 Task: Create a section Blitz Brigade and in the section, add a milestone Web Analytics Implementation in the project AgileEdge
Action: Mouse moved to (46, 397)
Screenshot: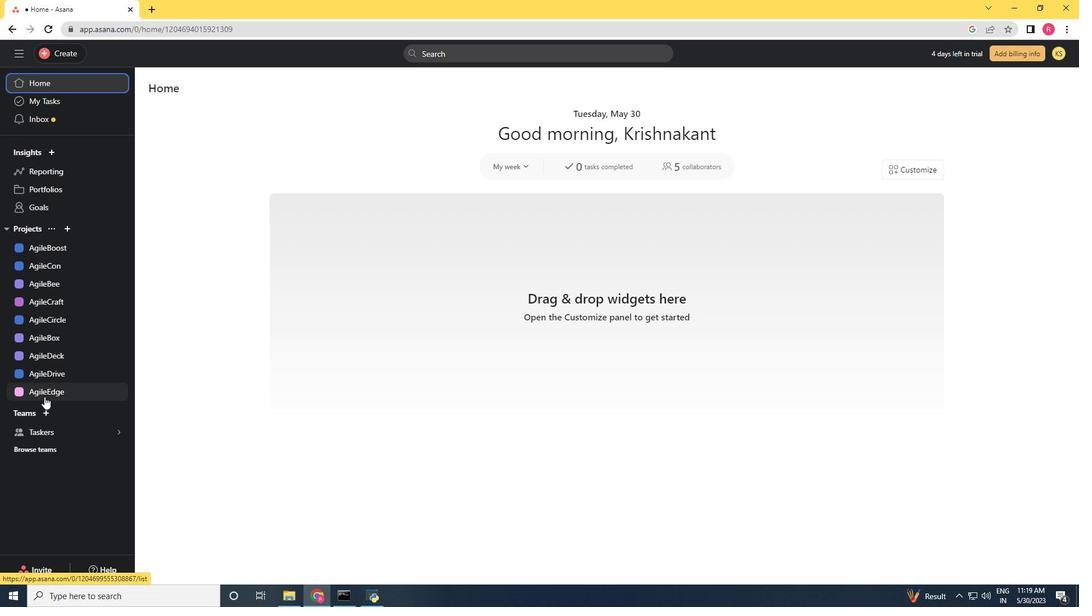 
Action: Mouse pressed left at (46, 397)
Screenshot: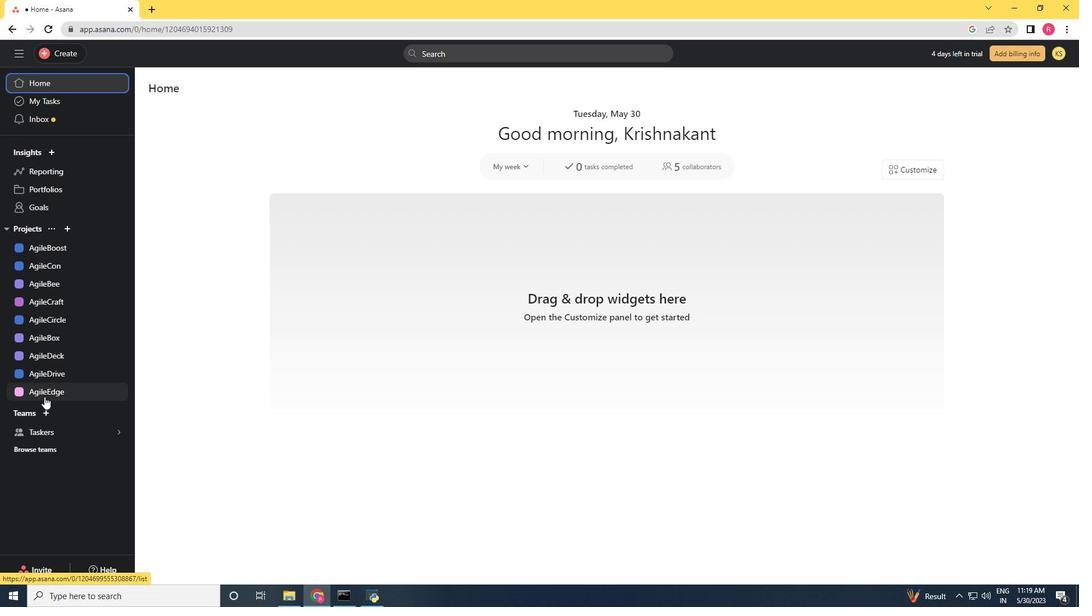 
Action: Mouse moved to (190, 521)
Screenshot: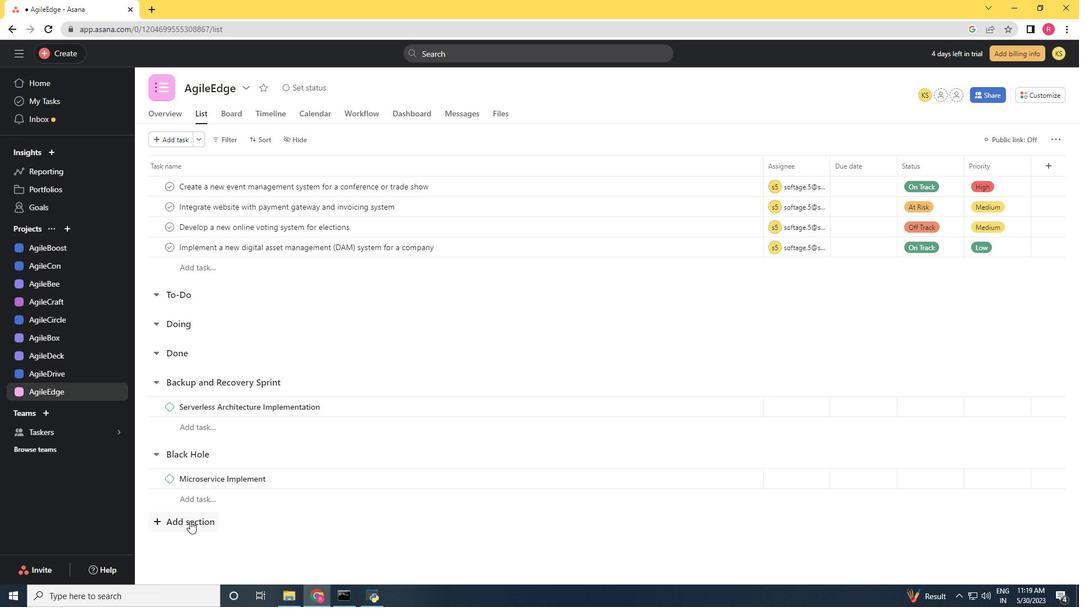 
Action: Mouse pressed left at (190, 521)
Screenshot: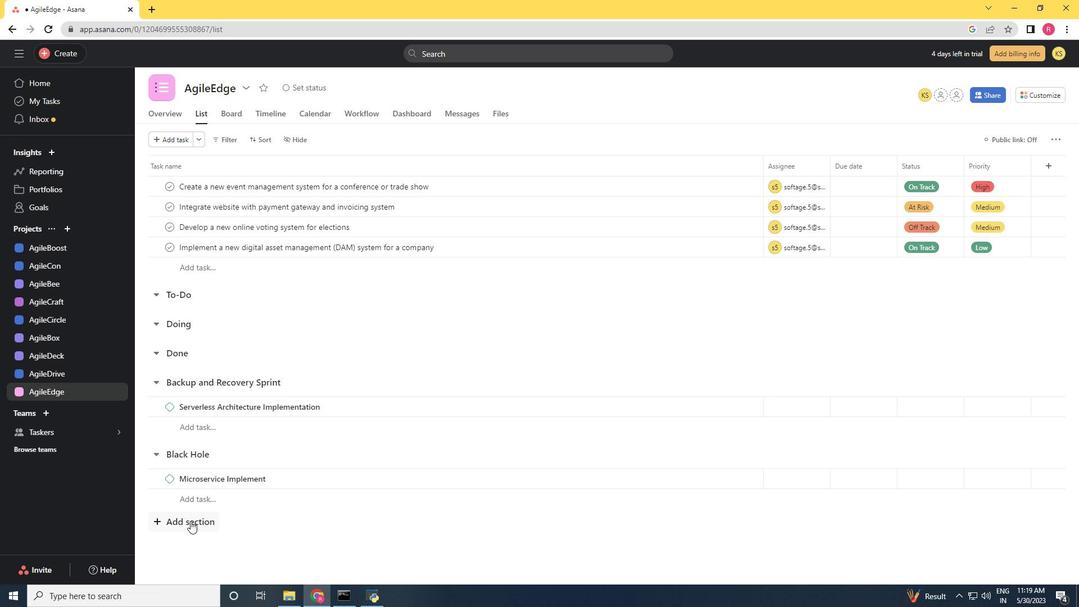 
Action: Mouse moved to (191, 521)
Screenshot: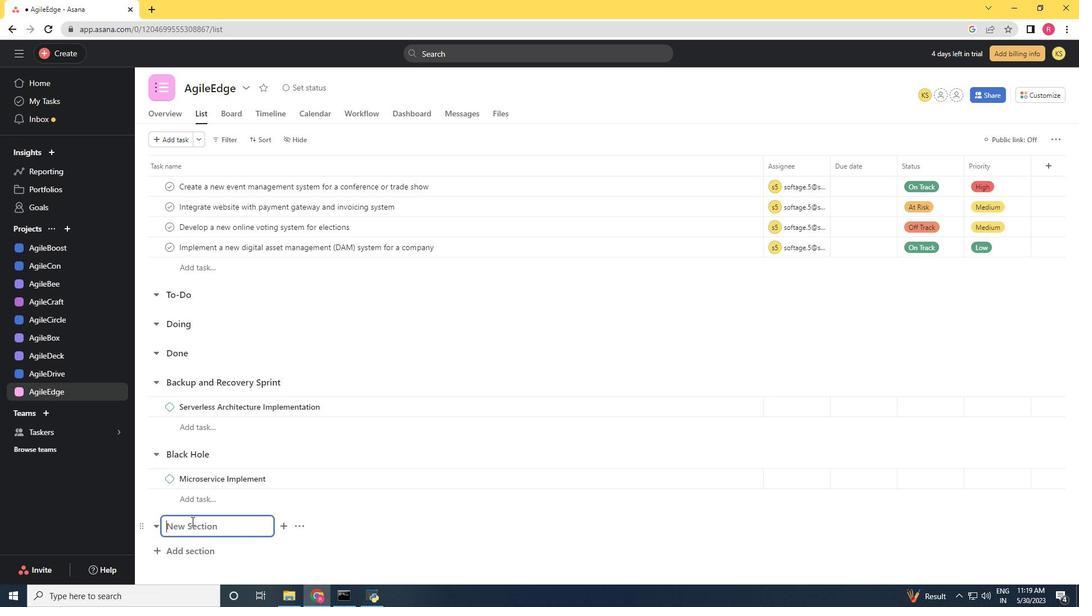 
Action: Mouse scrolled (191, 520) with delta (0, 0)
Screenshot: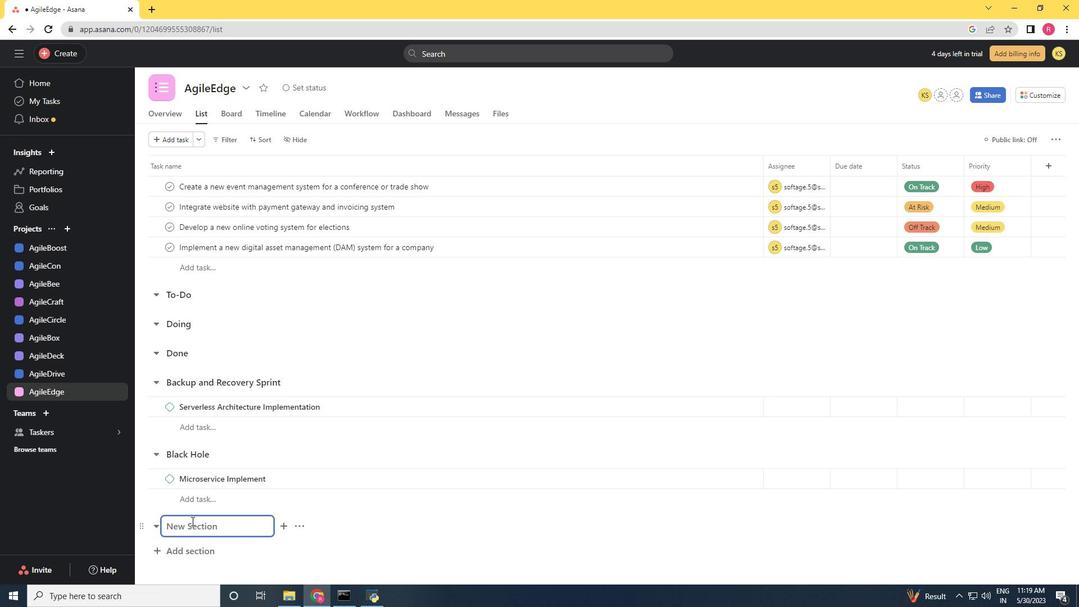 
Action: Mouse scrolled (191, 520) with delta (0, 0)
Screenshot: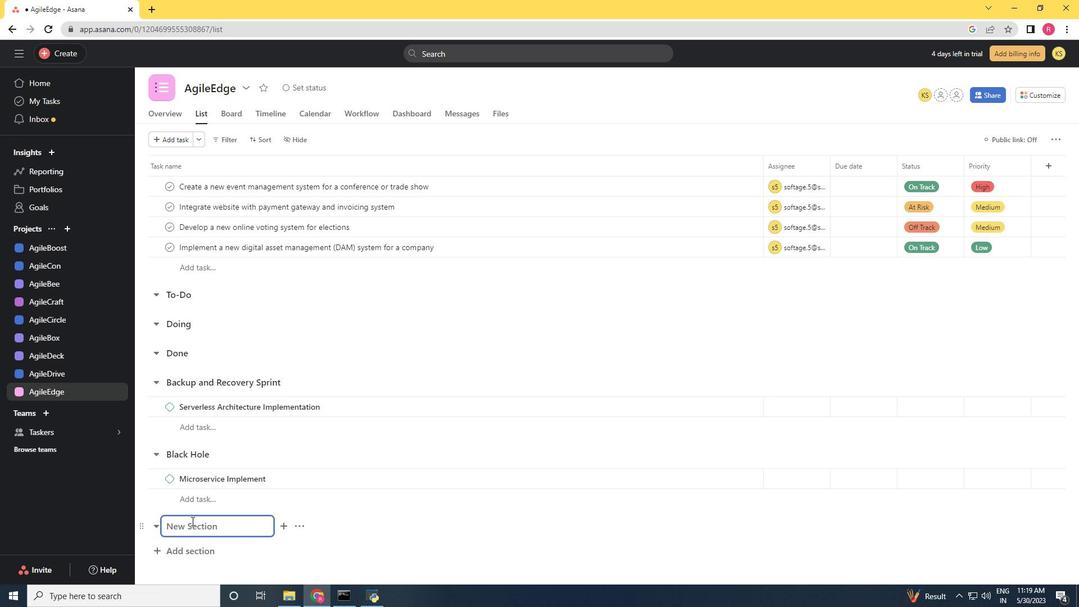 
Action: Key pressed <Key.shift>Blitz<Key.space><Key.shift>Brid<Key.backspace>gade<Key.enter><Key.shift><Key.shift><Key.shift><Key.shift><Key.shift><Key.shift>Web<Key.space><Key.shift>Analytics<Key.space><Key.shift>Implement<Key.space><Key.backspace>ation<Key.space>
Screenshot: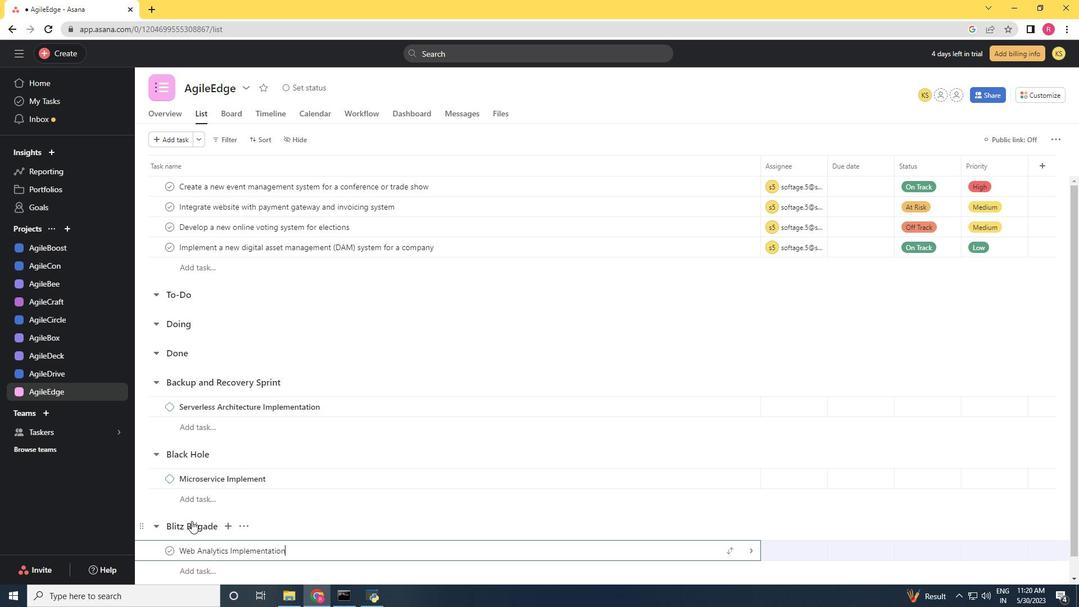 
Action: Mouse scrolled (191, 520) with delta (0, 0)
Screenshot: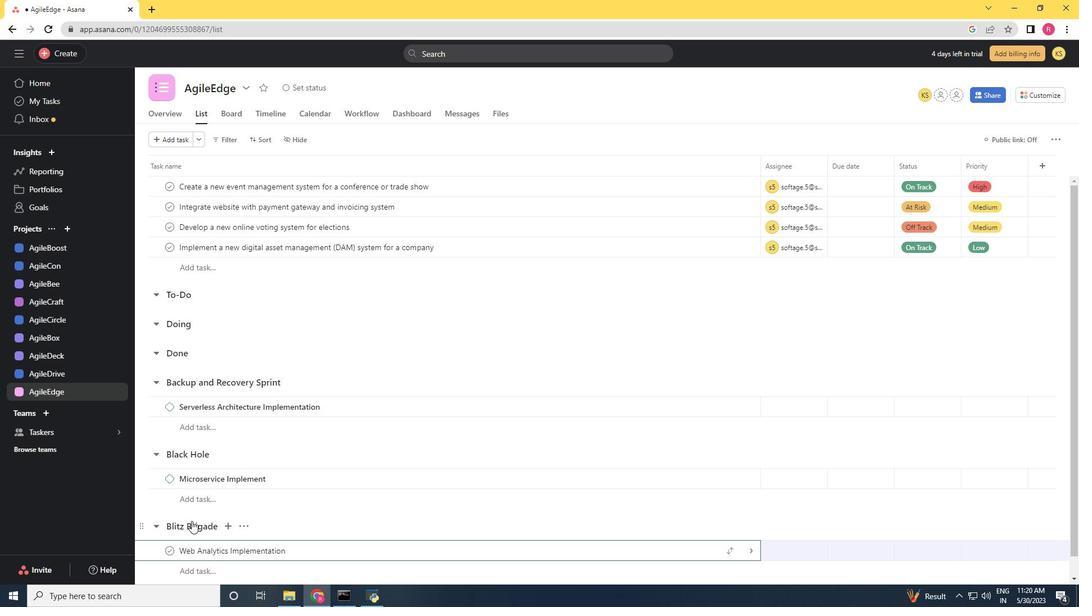 
Action: Mouse moved to (323, 530)
Screenshot: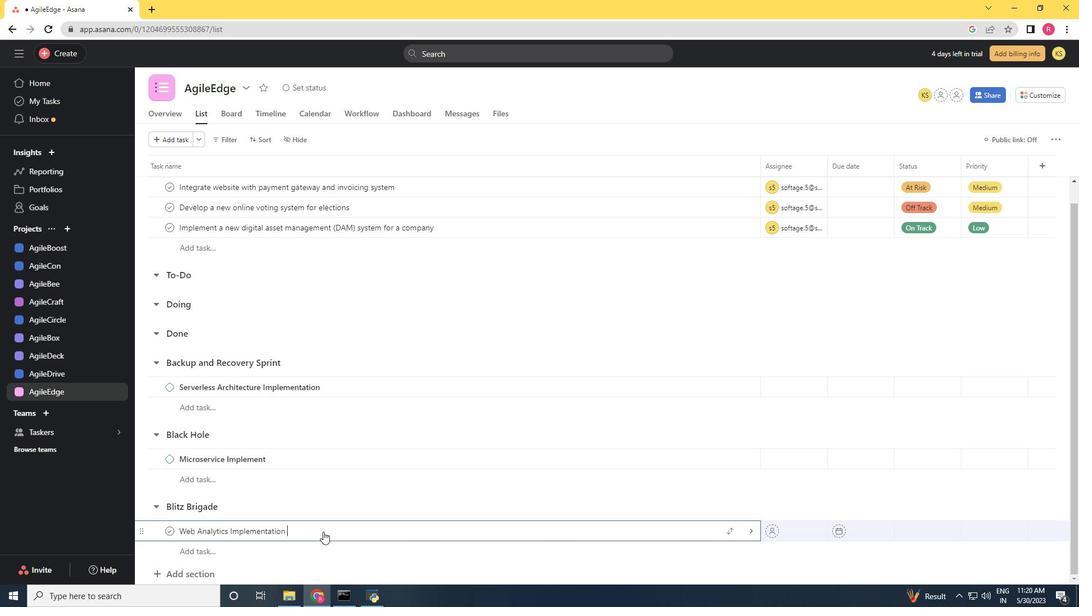 
Action: Mouse pressed right at (323, 530)
Screenshot: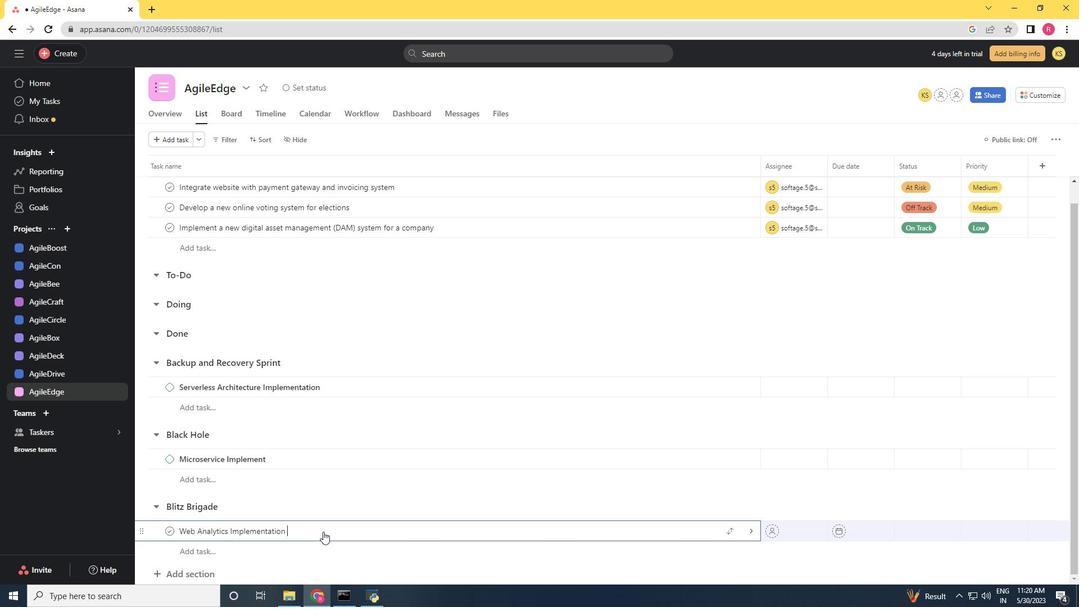 
Action: Mouse moved to (362, 474)
Screenshot: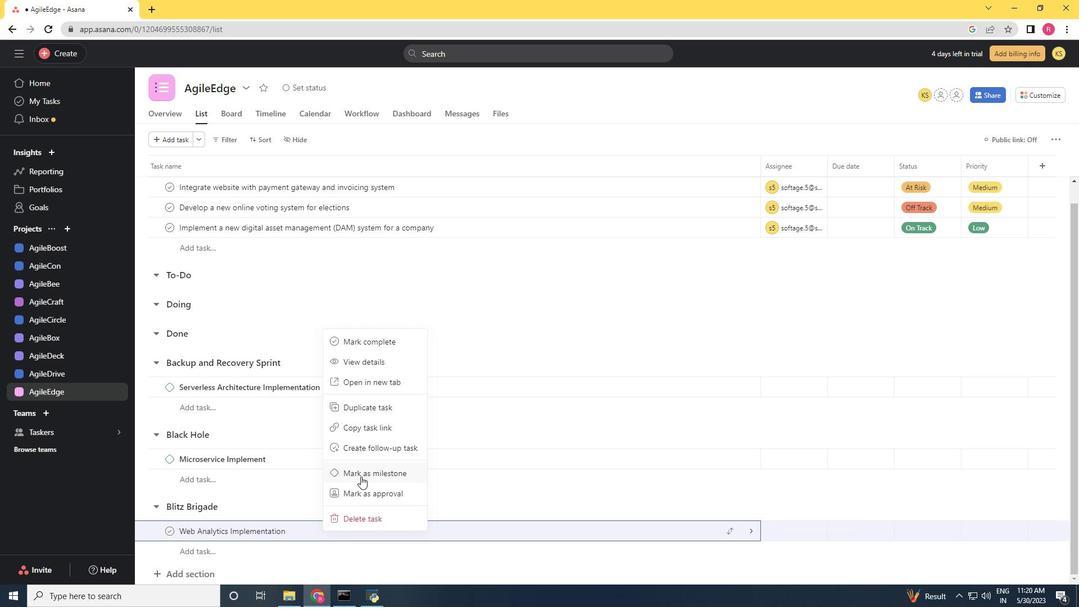 
Action: Mouse pressed left at (362, 474)
Screenshot: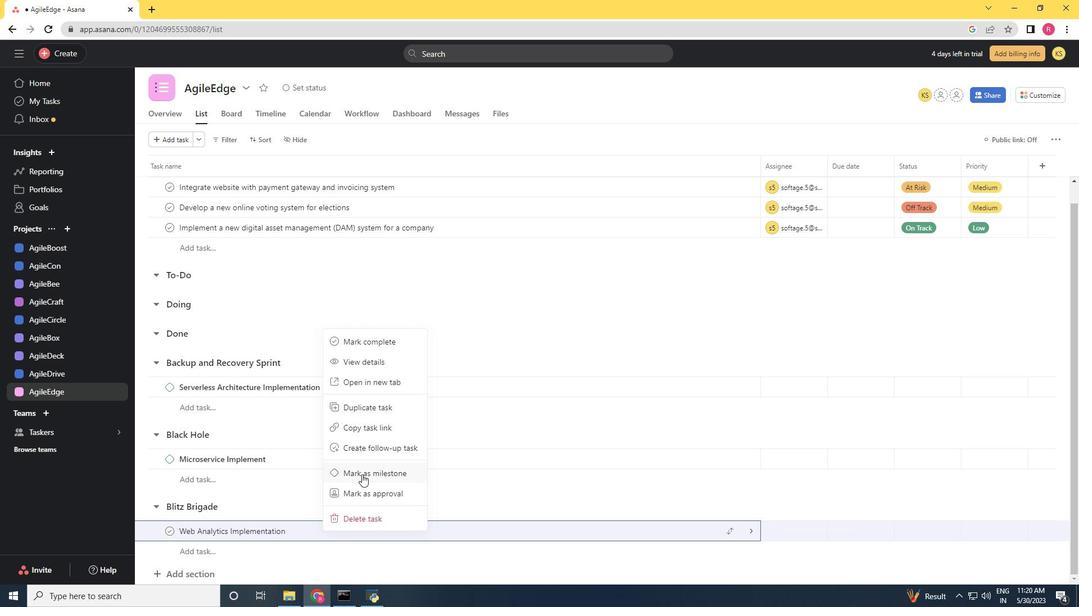 
Action: Mouse scrolled (362, 474) with delta (0, 0)
Screenshot: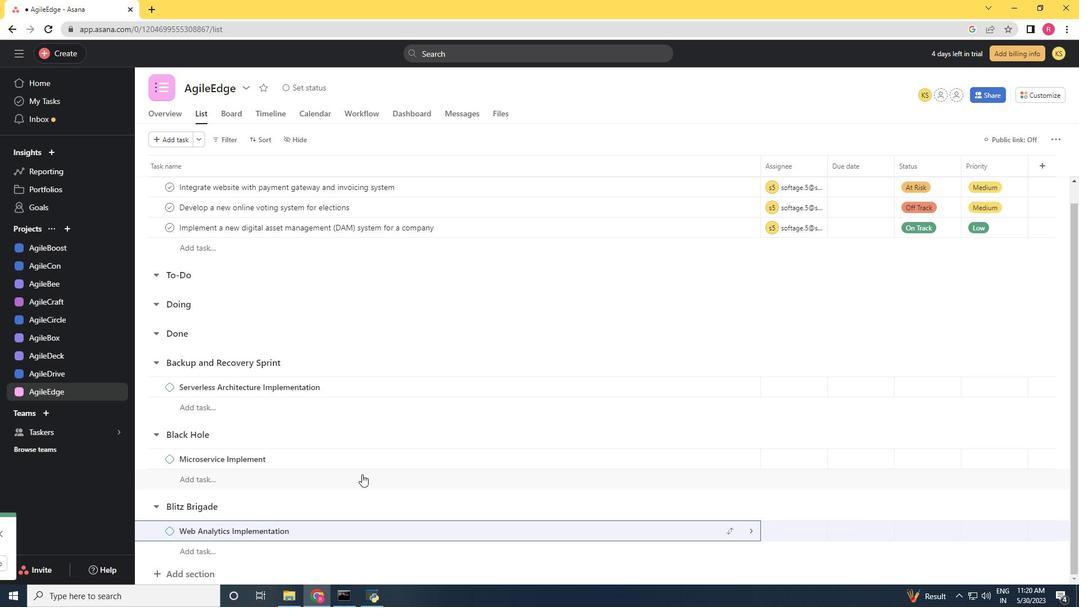 
Action: Mouse scrolled (362, 474) with delta (0, 0)
Screenshot: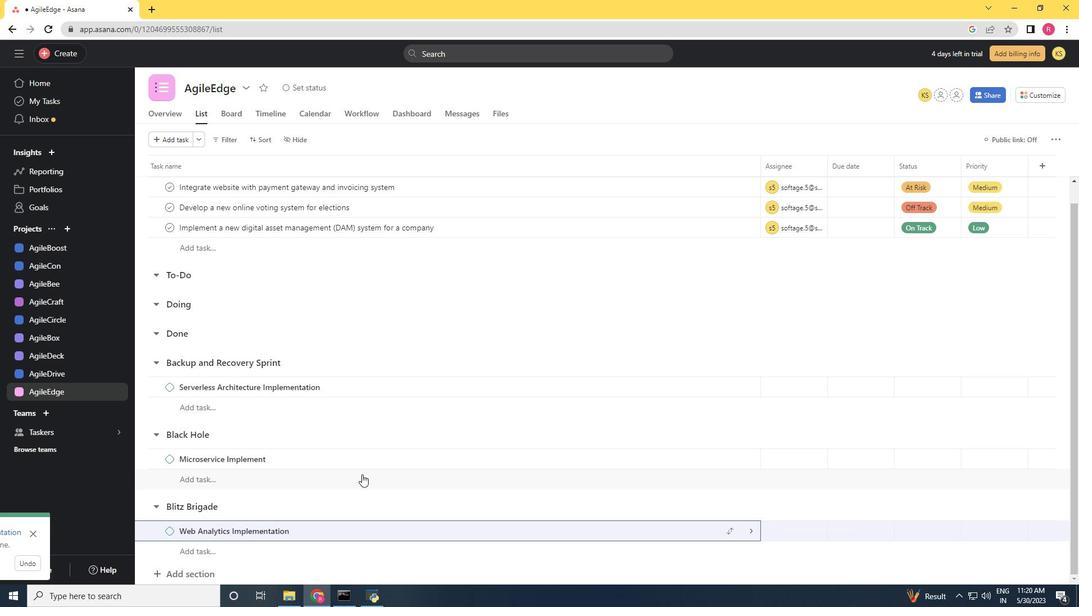 
Action: Mouse scrolled (362, 474) with delta (0, 0)
Screenshot: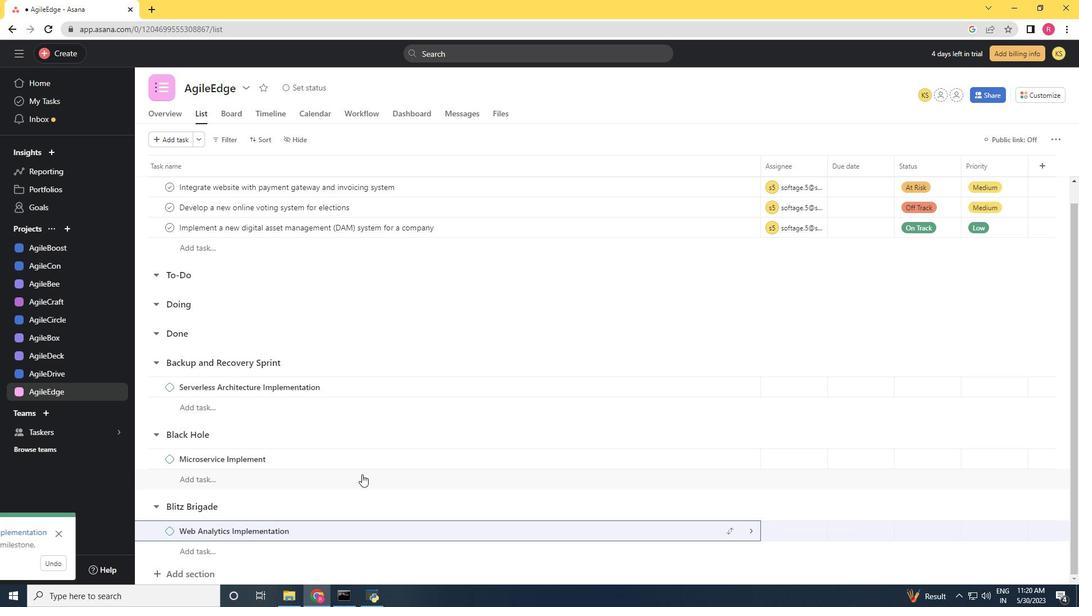 
